 Task: Enable "Interlaced motion estimation" for encoding in FFmpeg audio/video decoder.
Action: Mouse moved to (105, 16)
Screenshot: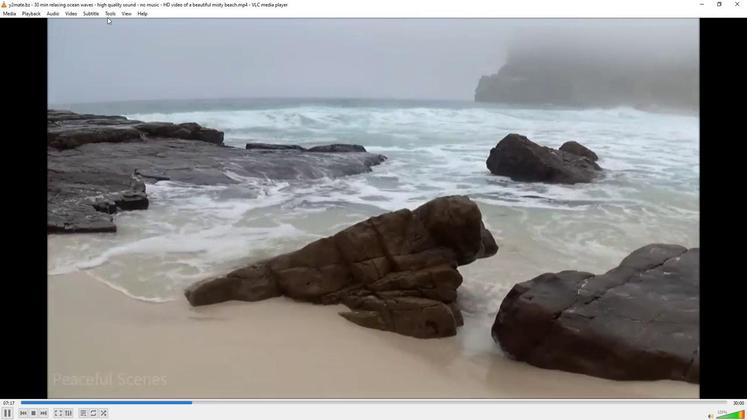 
Action: Mouse pressed left at (105, 16)
Screenshot: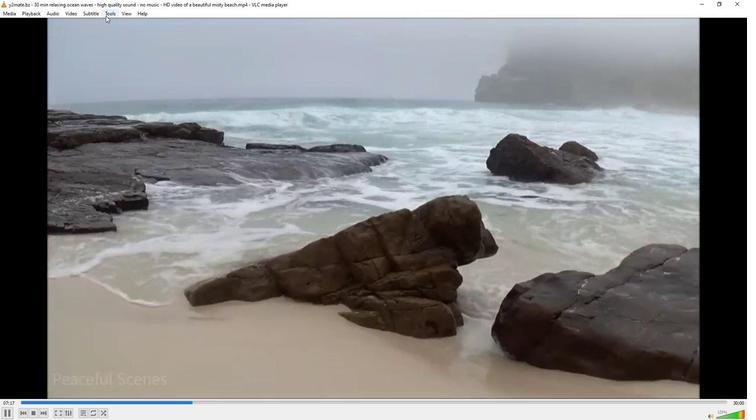 
Action: Mouse moved to (127, 106)
Screenshot: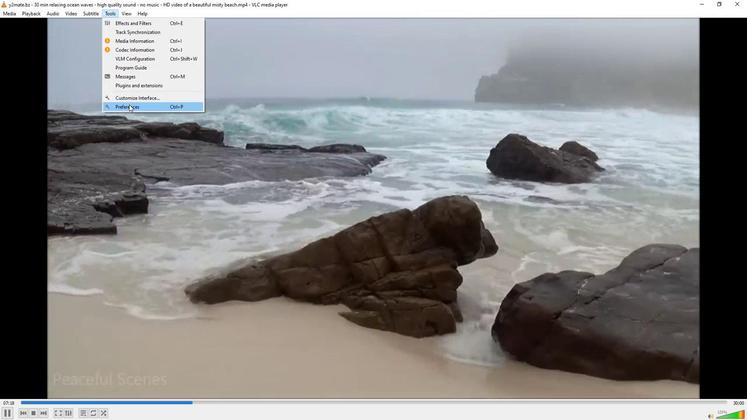 
Action: Mouse pressed left at (127, 106)
Screenshot: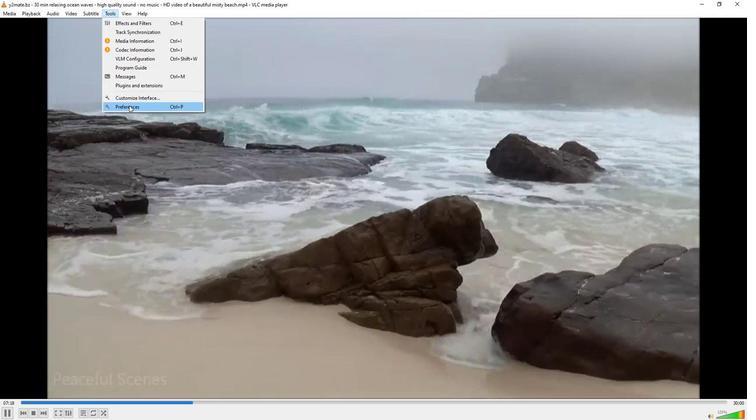 
Action: Mouse moved to (88, 324)
Screenshot: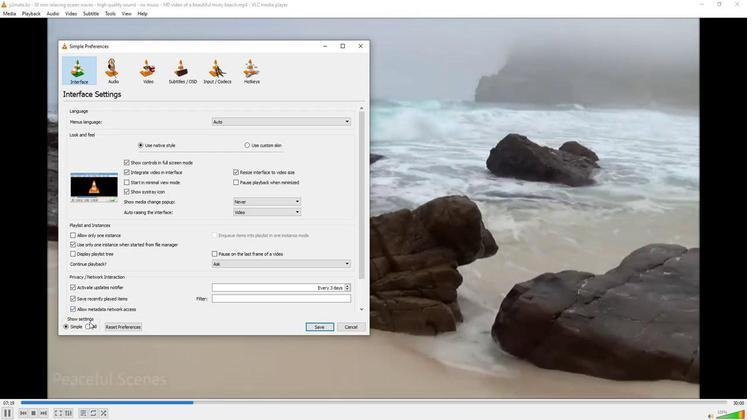 
Action: Mouse pressed left at (88, 324)
Screenshot: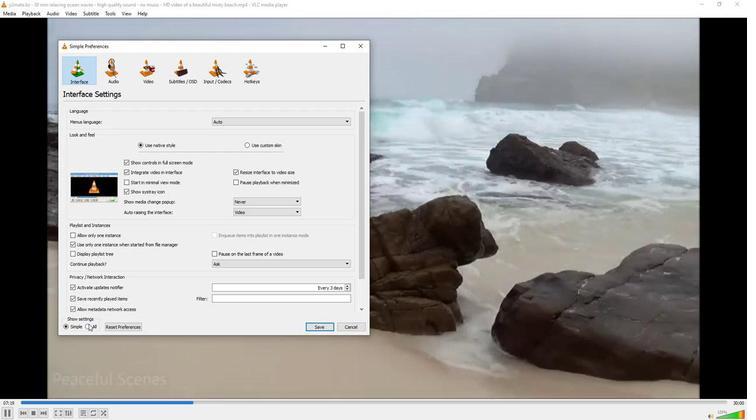 
Action: Mouse moved to (76, 217)
Screenshot: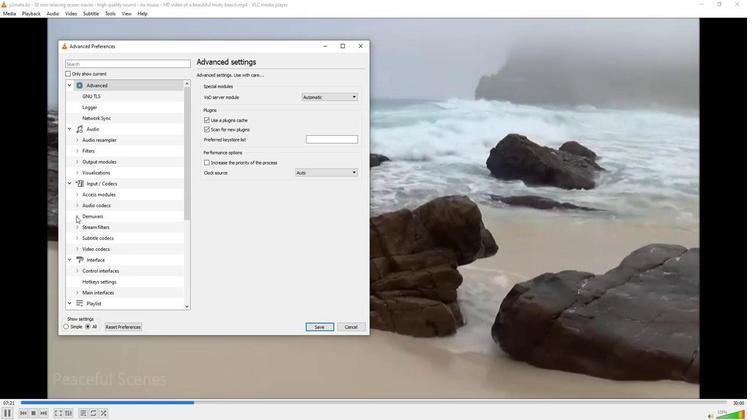 
Action: Mouse pressed left at (76, 217)
Screenshot: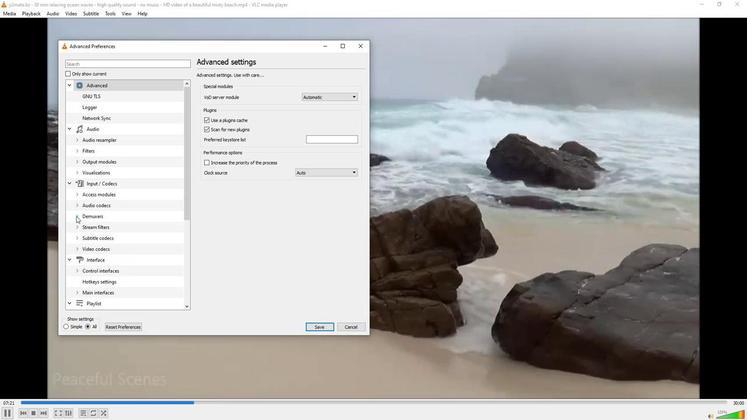 
Action: Mouse moved to (102, 251)
Screenshot: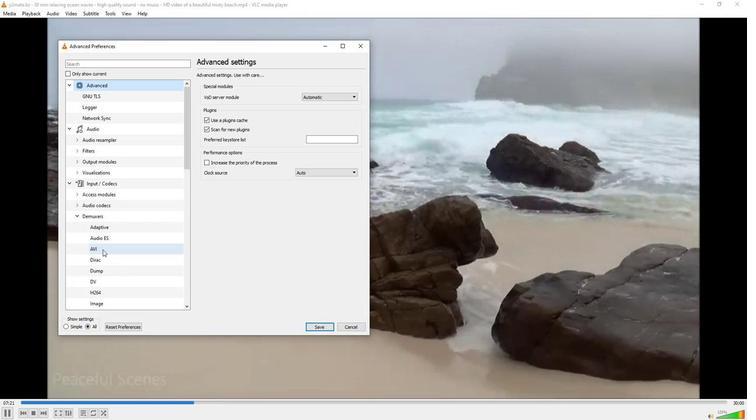 
Action: Mouse scrolled (102, 250) with delta (0, 0)
Screenshot: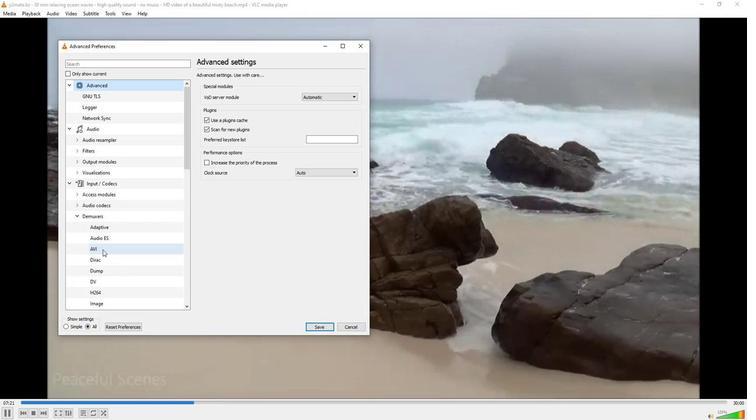 
Action: Mouse scrolled (102, 250) with delta (0, 0)
Screenshot: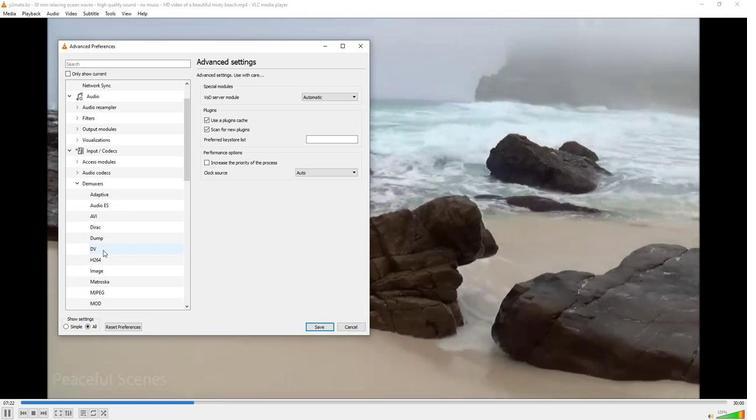 
Action: Mouse scrolled (102, 250) with delta (0, 0)
Screenshot: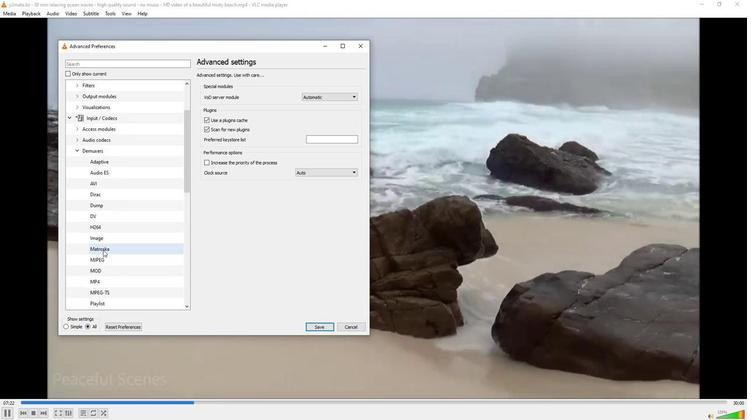 
Action: Mouse scrolled (102, 250) with delta (0, 0)
Screenshot: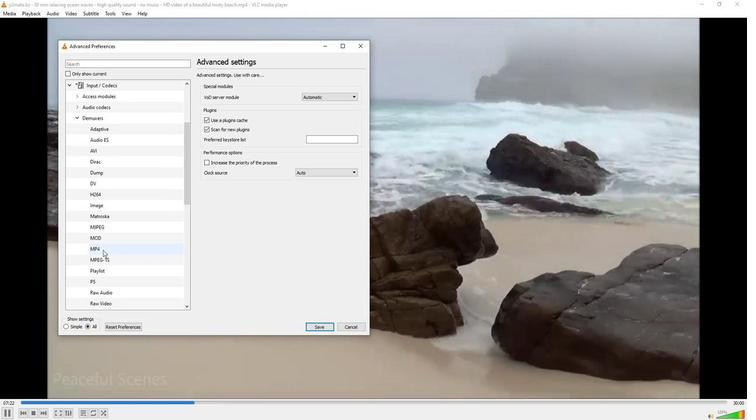 
Action: Mouse scrolled (102, 250) with delta (0, 0)
Screenshot: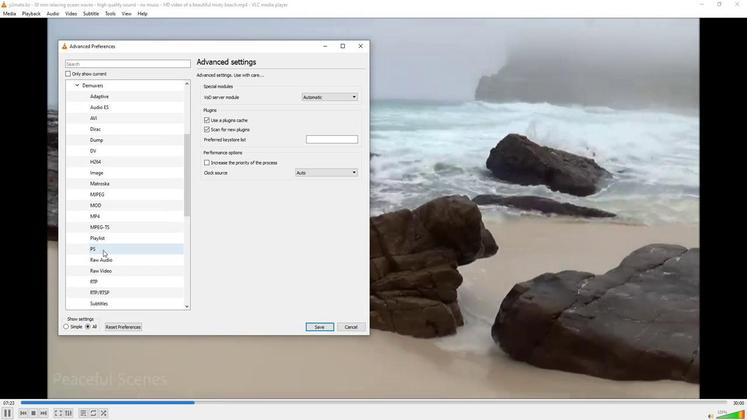 
Action: Mouse scrolled (102, 250) with delta (0, 0)
Screenshot: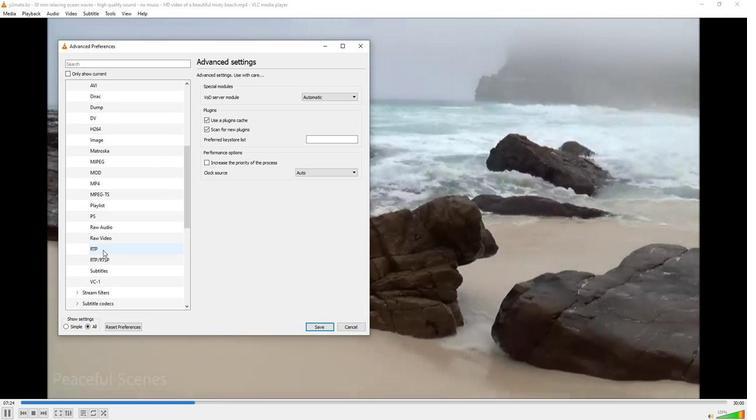 
Action: Mouse moved to (77, 284)
Screenshot: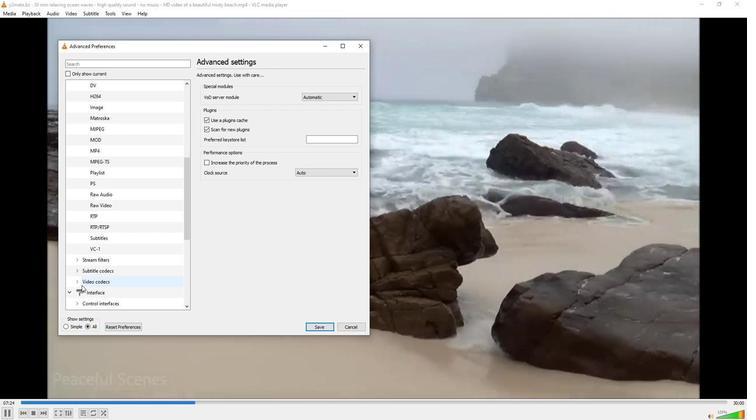 
Action: Mouse pressed left at (77, 284)
Screenshot: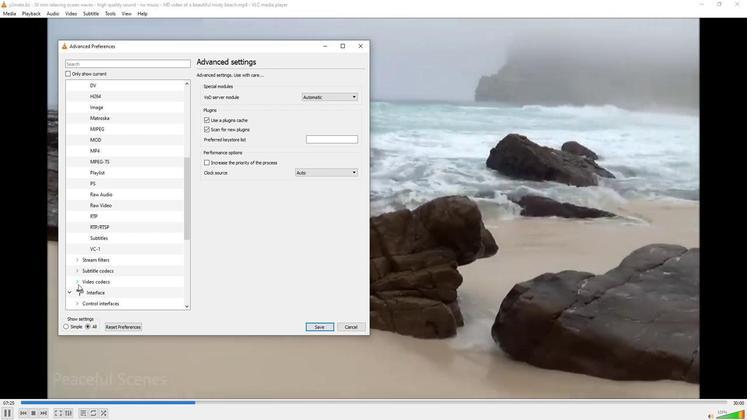 
Action: Mouse moved to (103, 303)
Screenshot: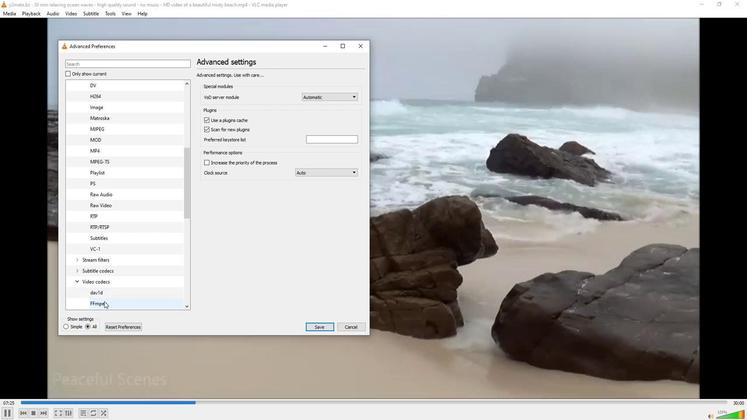 
Action: Mouse pressed left at (103, 303)
Screenshot: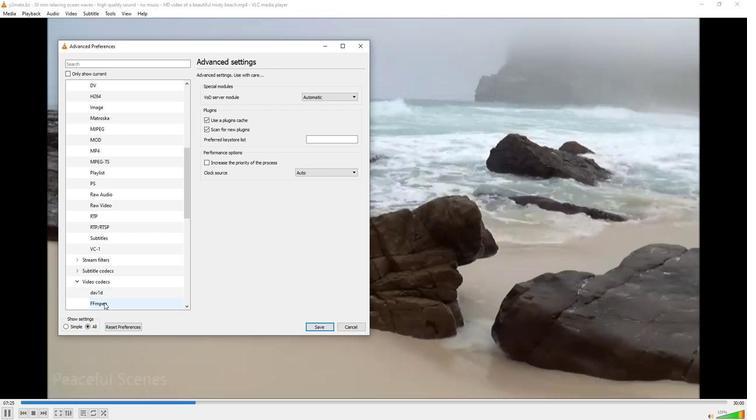 
Action: Mouse moved to (227, 289)
Screenshot: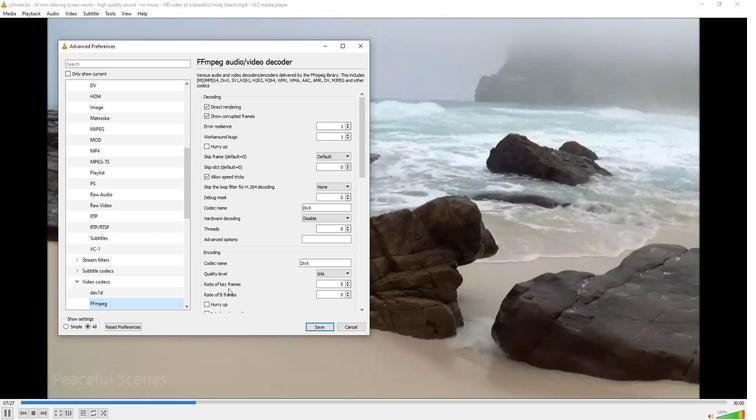 
Action: Mouse scrolled (227, 288) with delta (0, 0)
Screenshot: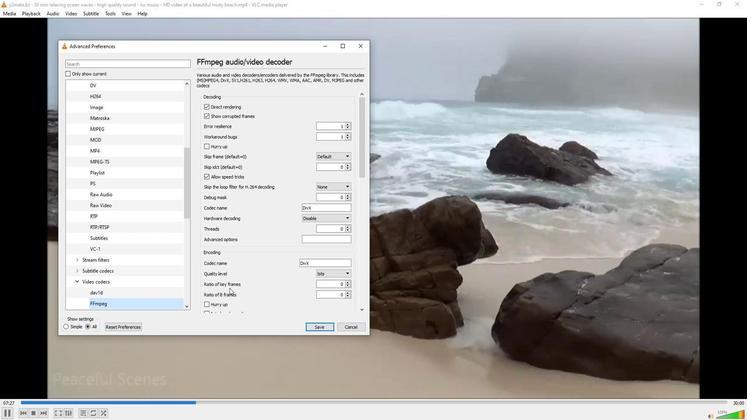 
Action: Mouse moved to (204, 300)
Screenshot: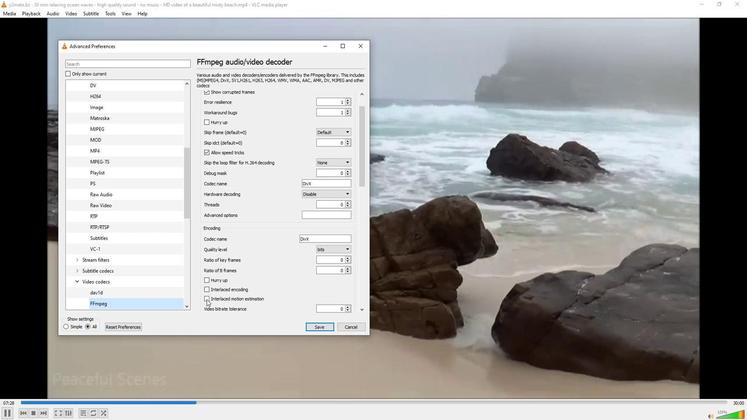 
Action: Mouse pressed left at (204, 300)
Screenshot: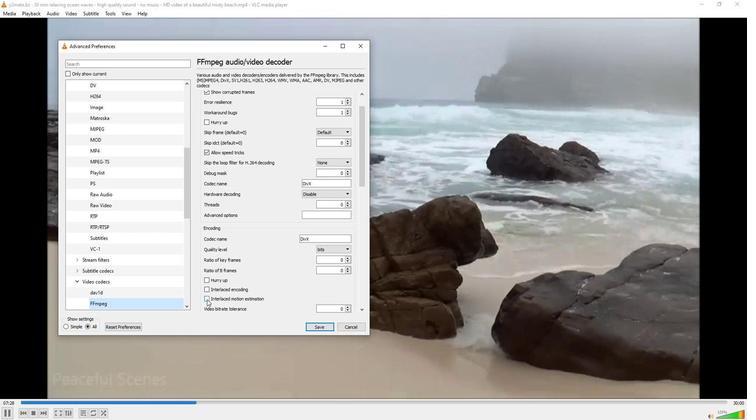 
Action: Mouse moved to (262, 293)
Screenshot: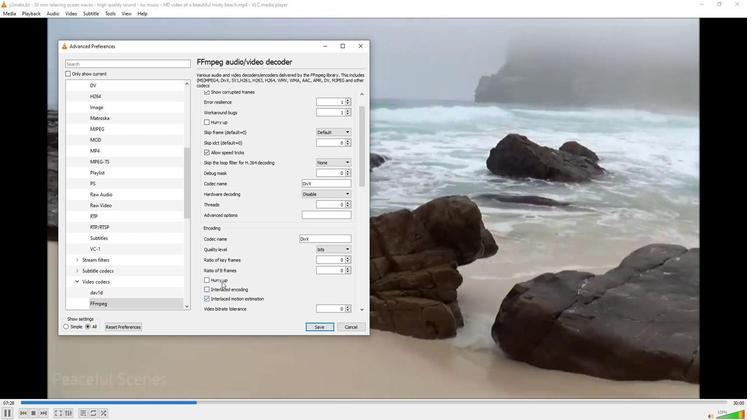 
